 Task: Starred the Hitesh Gulati message.
Action: Mouse moved to (634, 77)
Screenshot: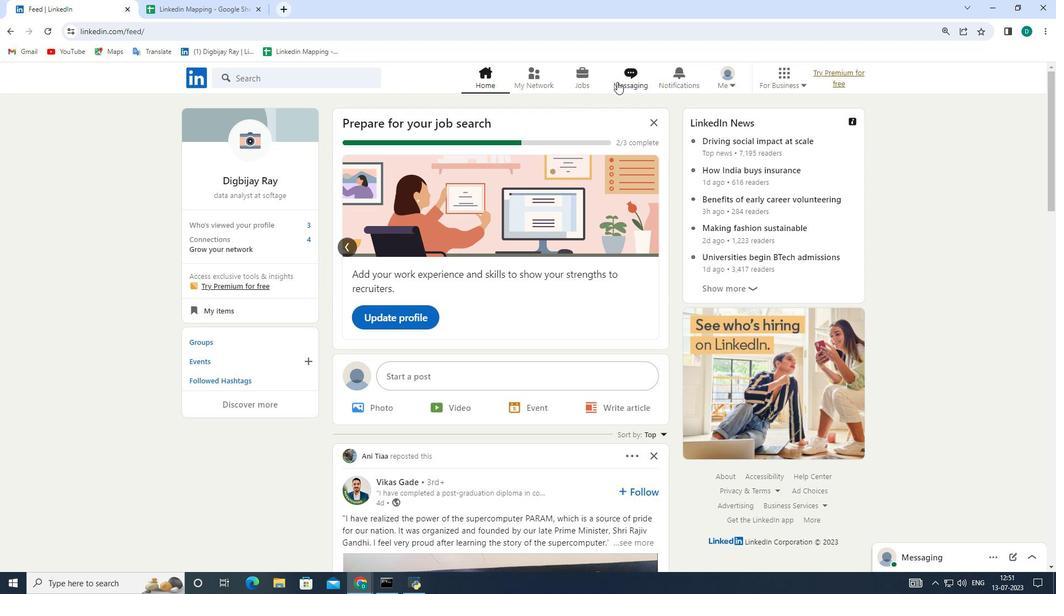 
Action: Mouse pressed left at (634, 77)
Screenshot: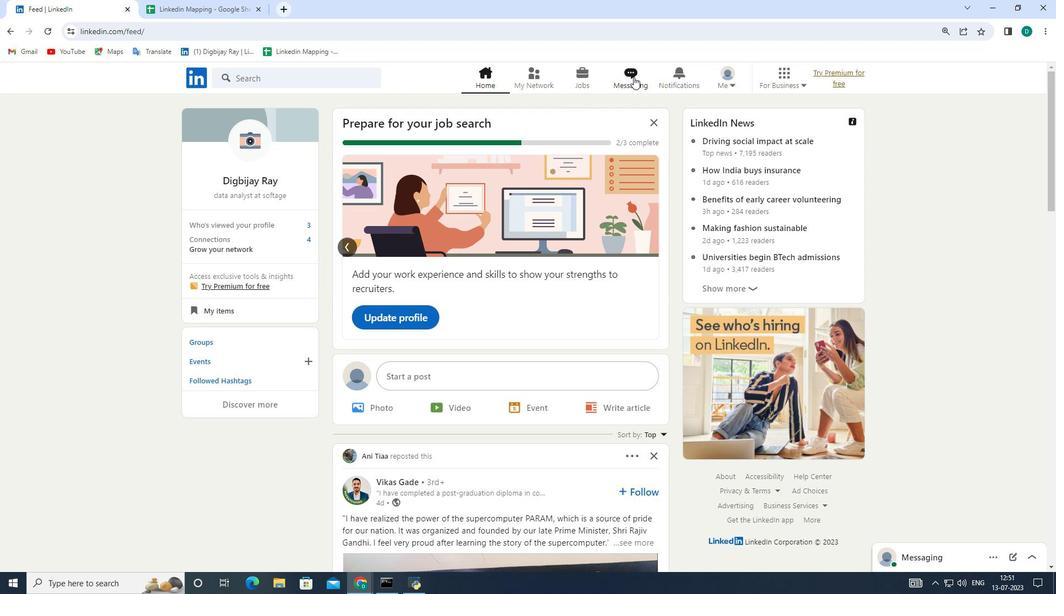 
Action: Mouse moved to (596, 117)
Screenshot: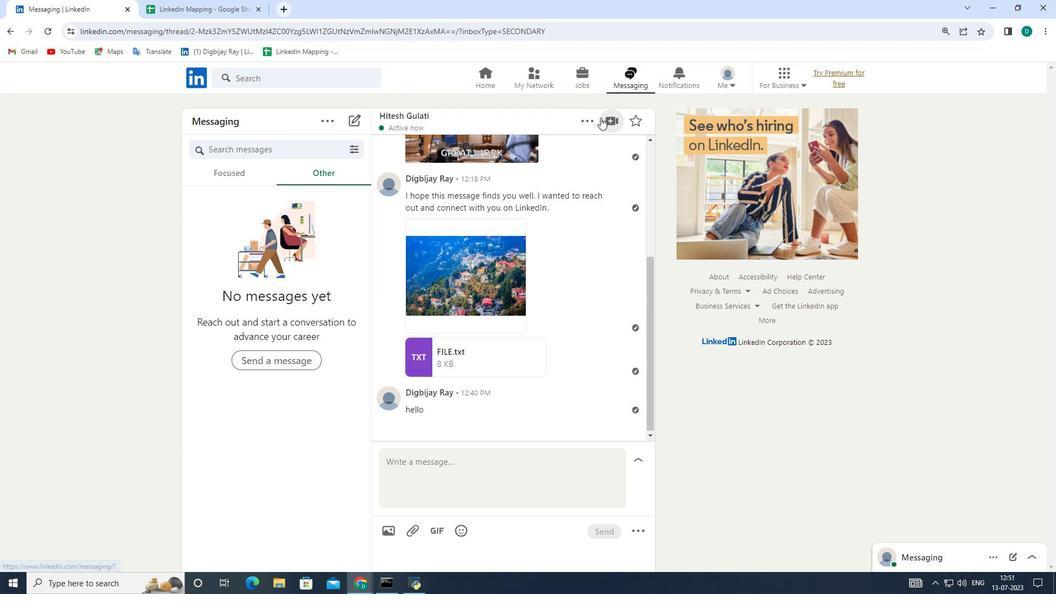 
Action: Mouse pressed left at (596, 117)
Screenshot: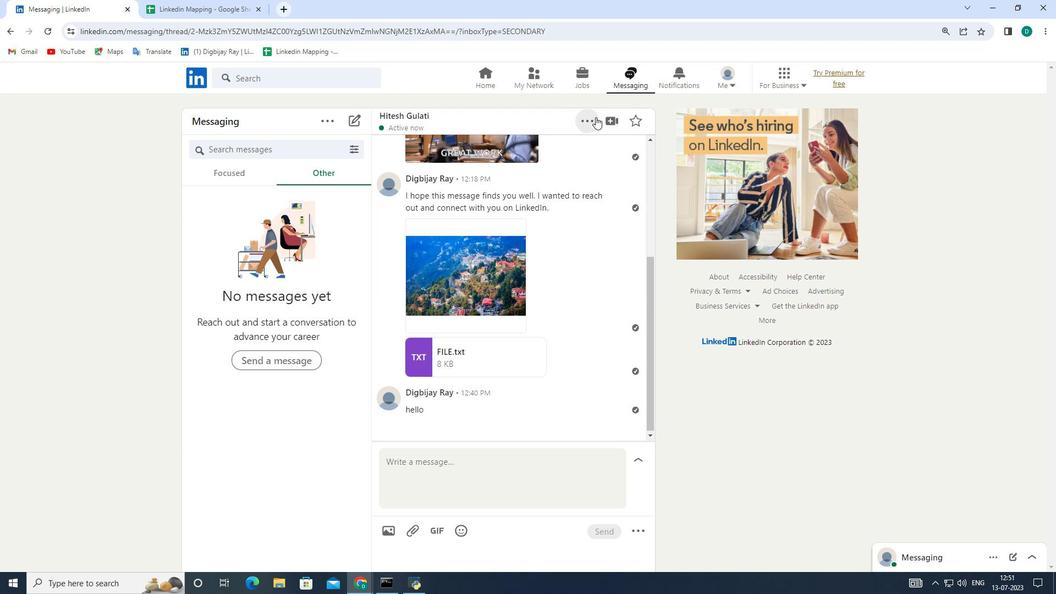 
Action: Mouse moved to (549, 172)
Screenshot: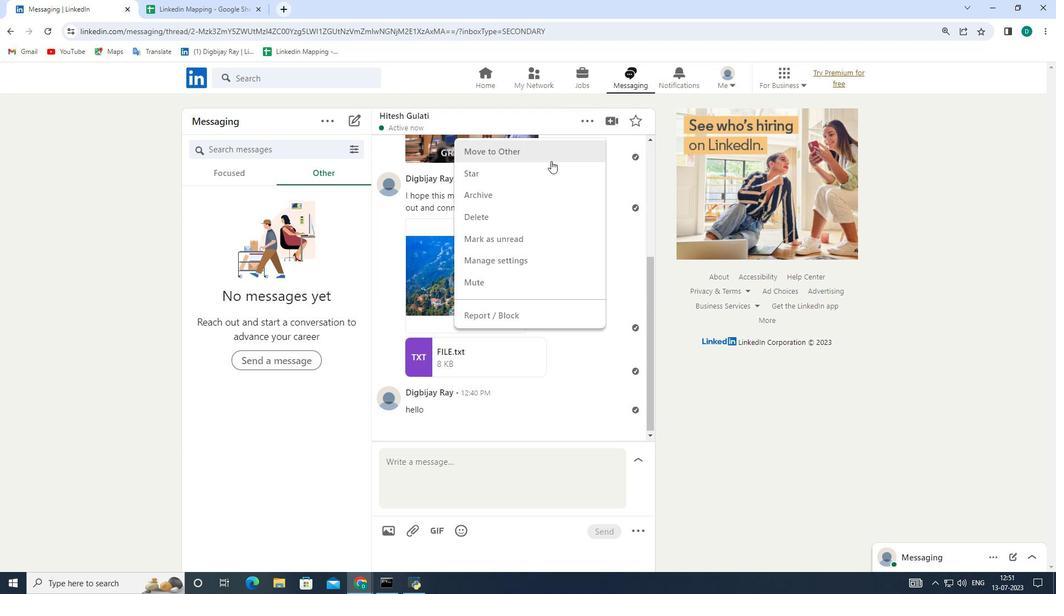 
Action: Mouse pressed left at (549, 172)
Screenshot: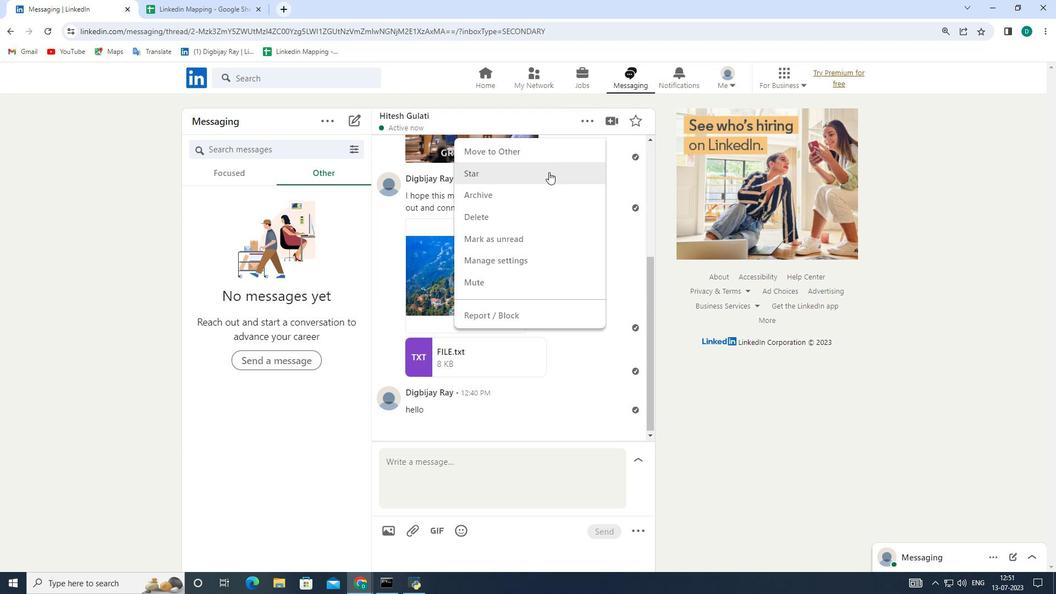 
Action: Mouse moved to (560, 165)
Screenshot: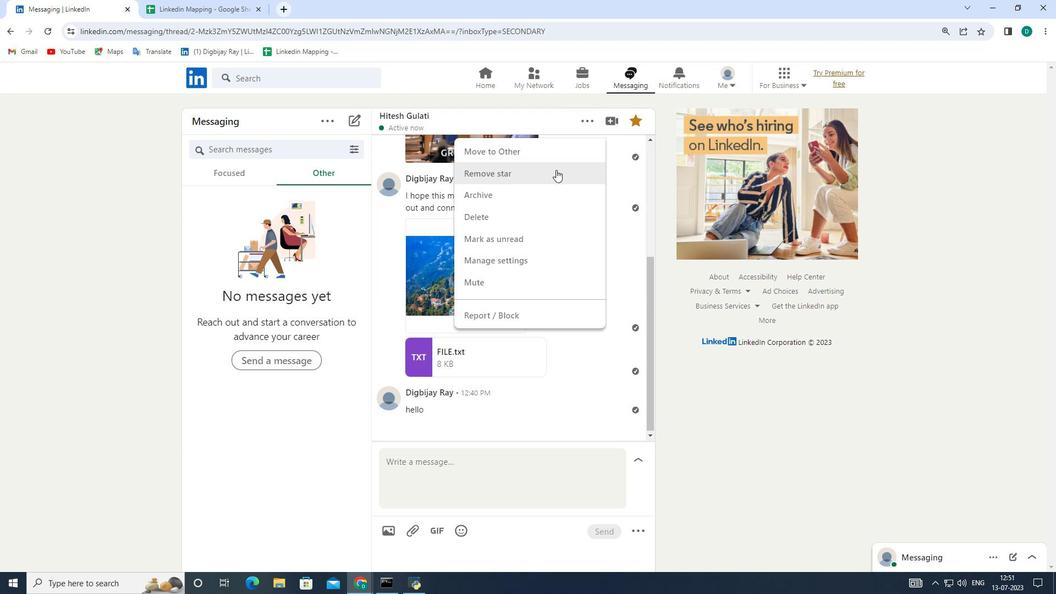 
